 Task: Create a due date automation trigger when advanced on, 2 working days after a card is due add dates not starting tomorrow at 11:00 AM.
Action: Mouse moved to (1204, 80)
Screenshot: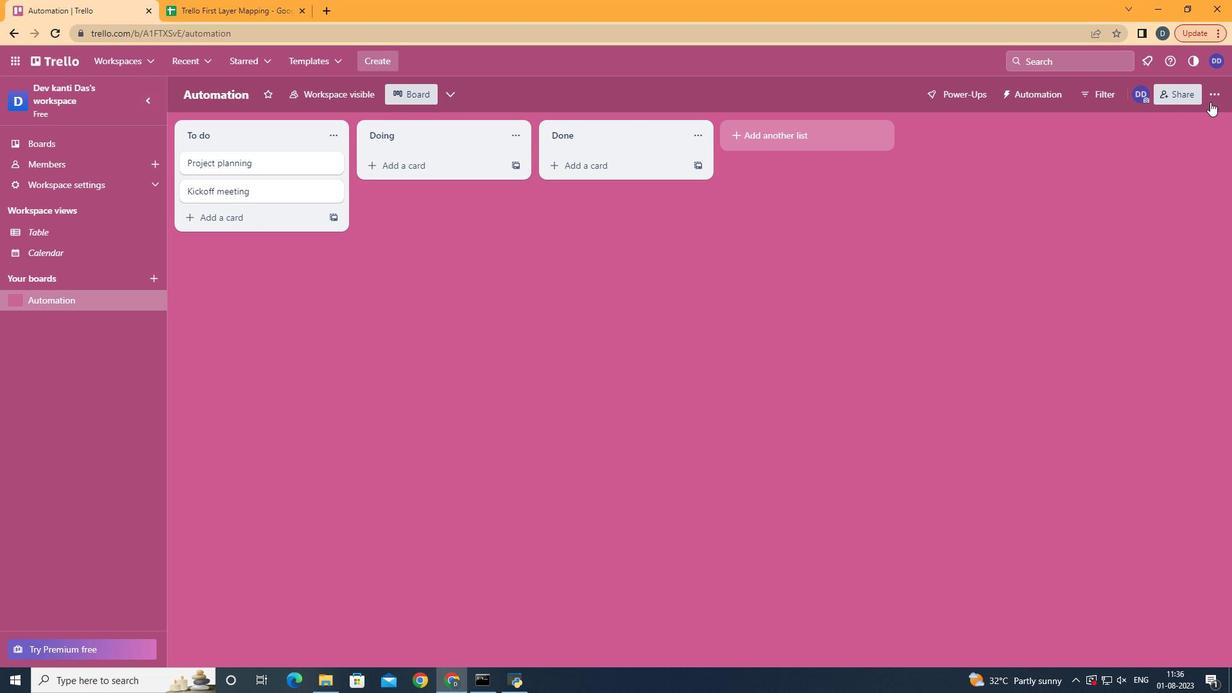 
Action: Mouse pressed left at (1204, 80)
Screenshot: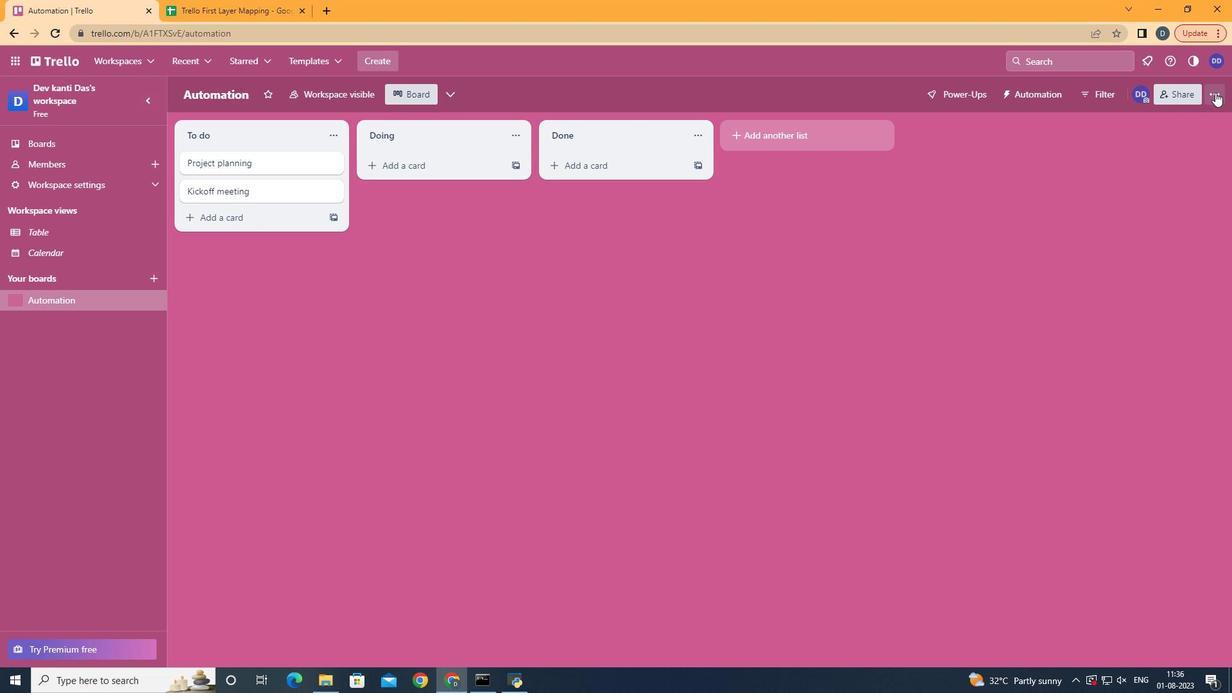 
Action: Mouse moved to (1111, 268)
Screenshot: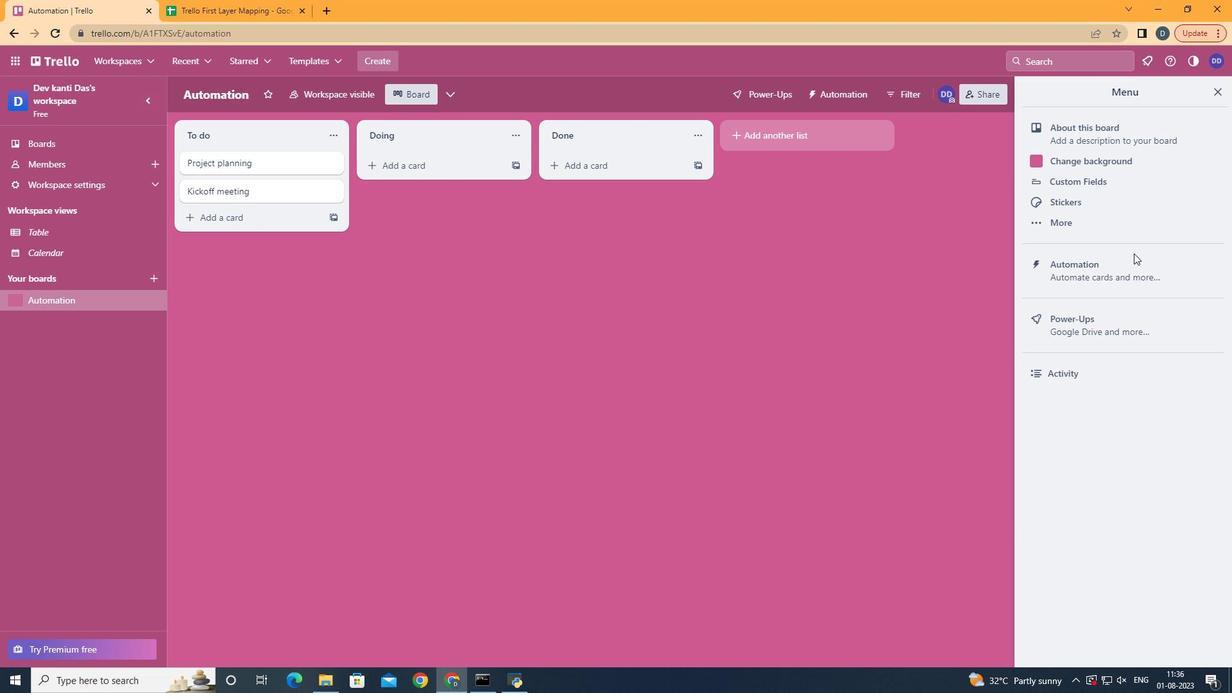 
Action: Mouse pressed left at (1111, 268)
Screenshot: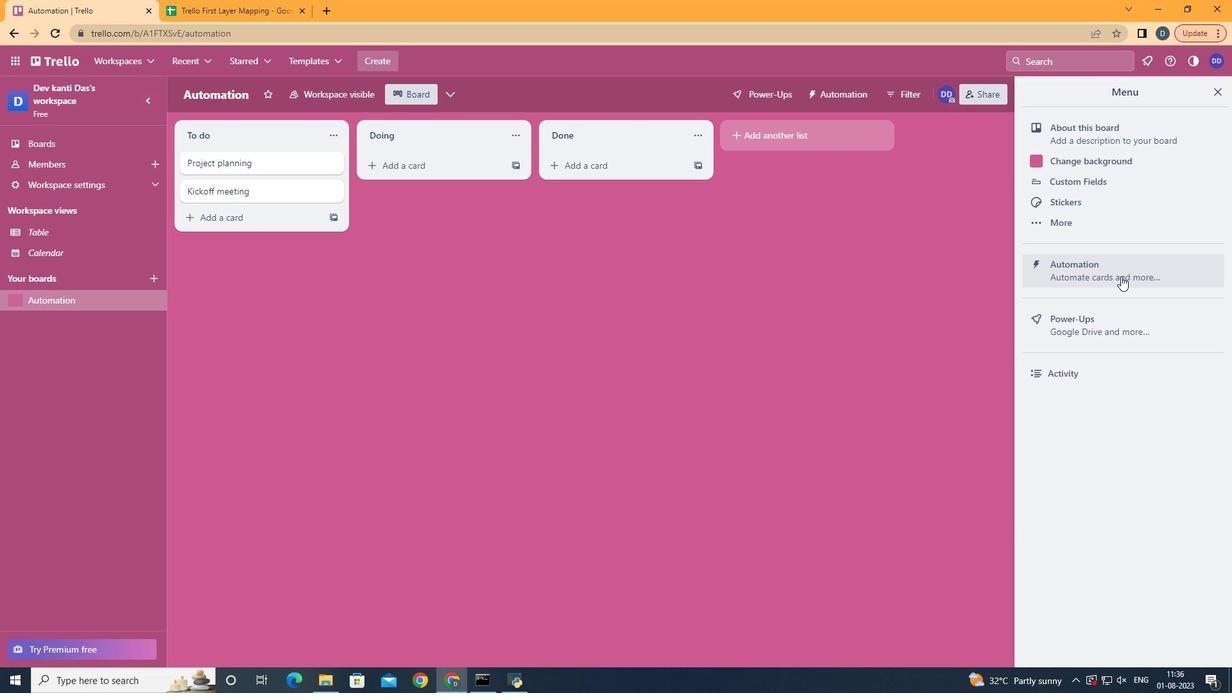 
Action: Mouse moved to (222, 251)
Screenshot: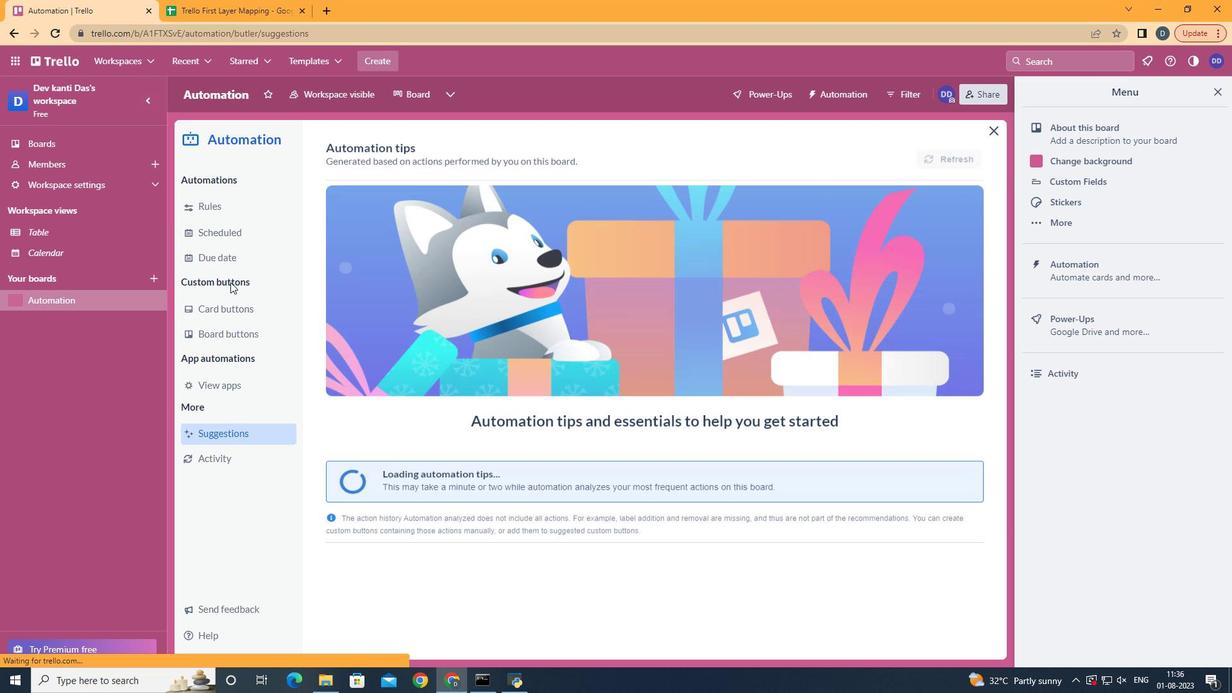 
Action: Mouse pressed left at (222, 251)
Screenshot: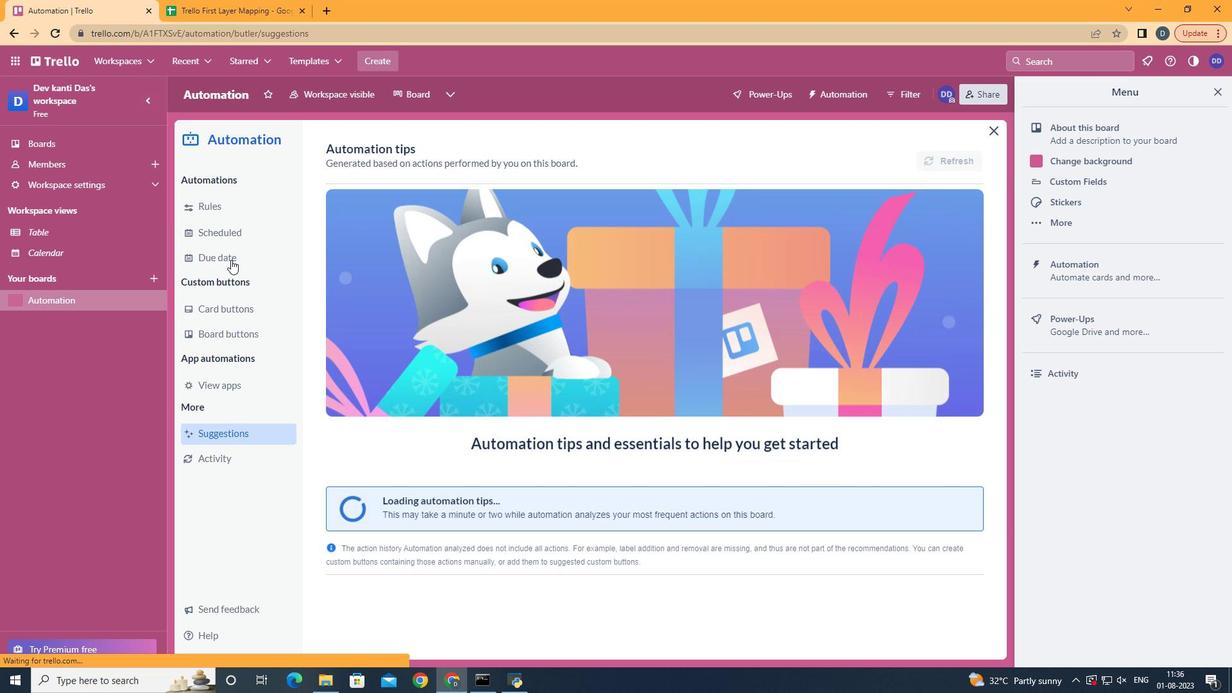
Action: Mouse moved to (923, 138)
Screenshot: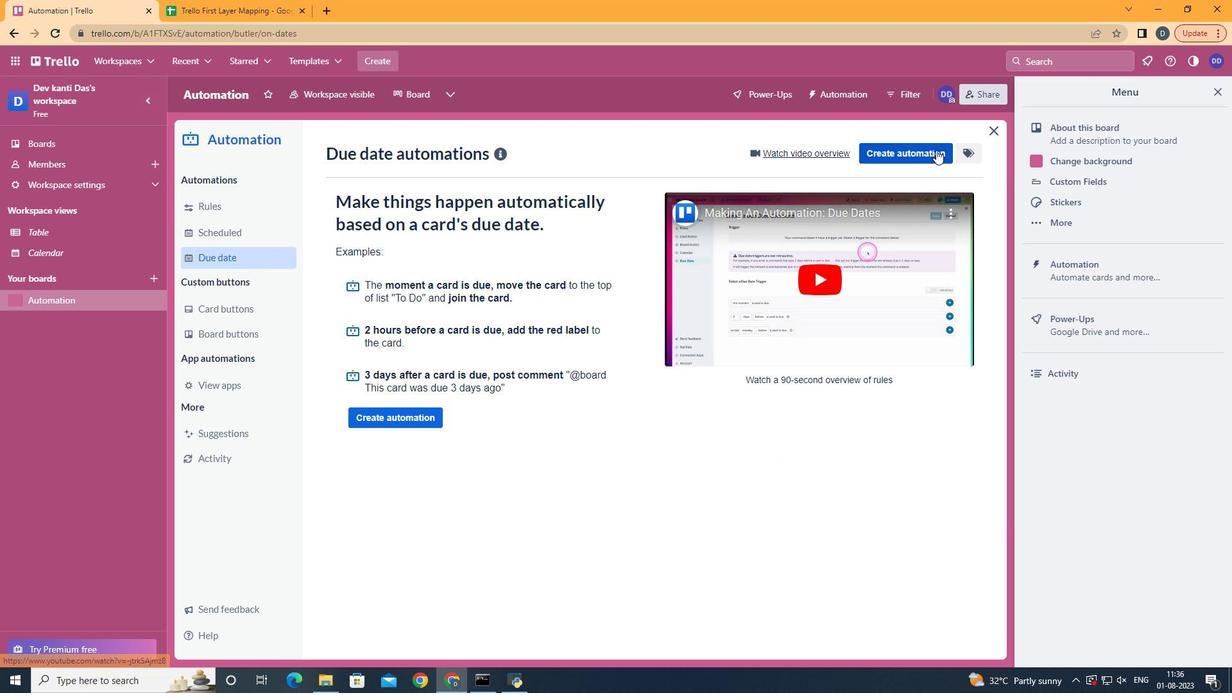 
Action: Mouse pressed left at (923, 138)
Screenshot: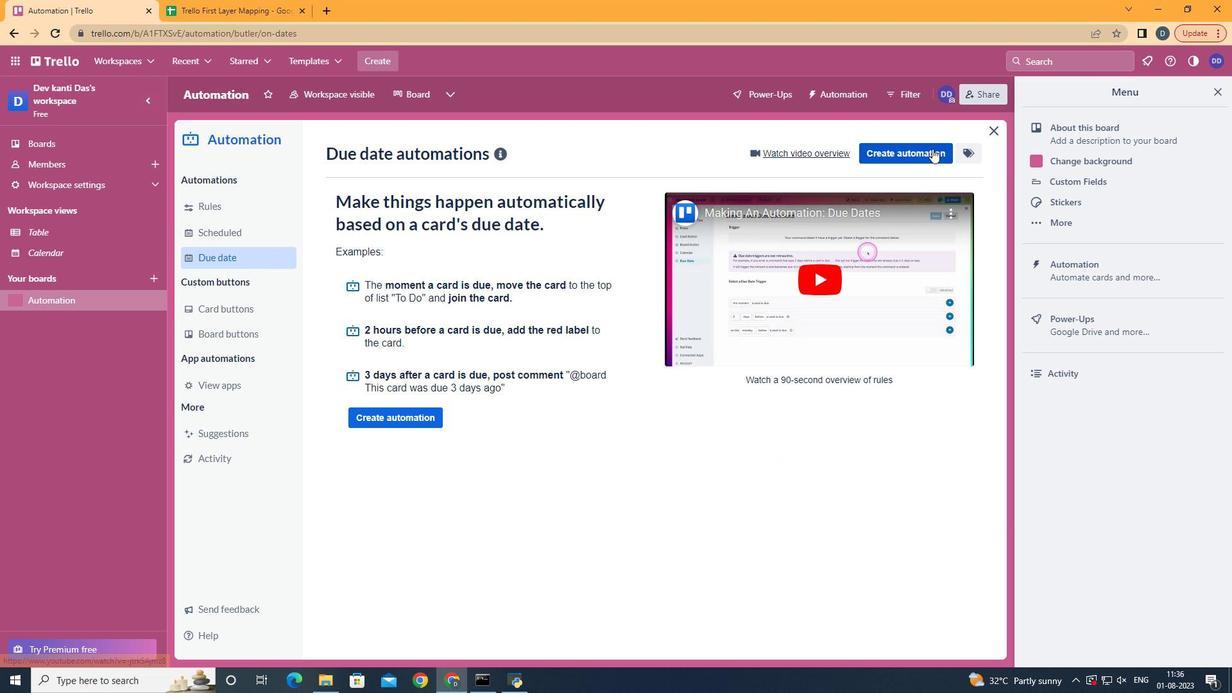 
Action: Mouse moved to (659, 271)
Screenshot: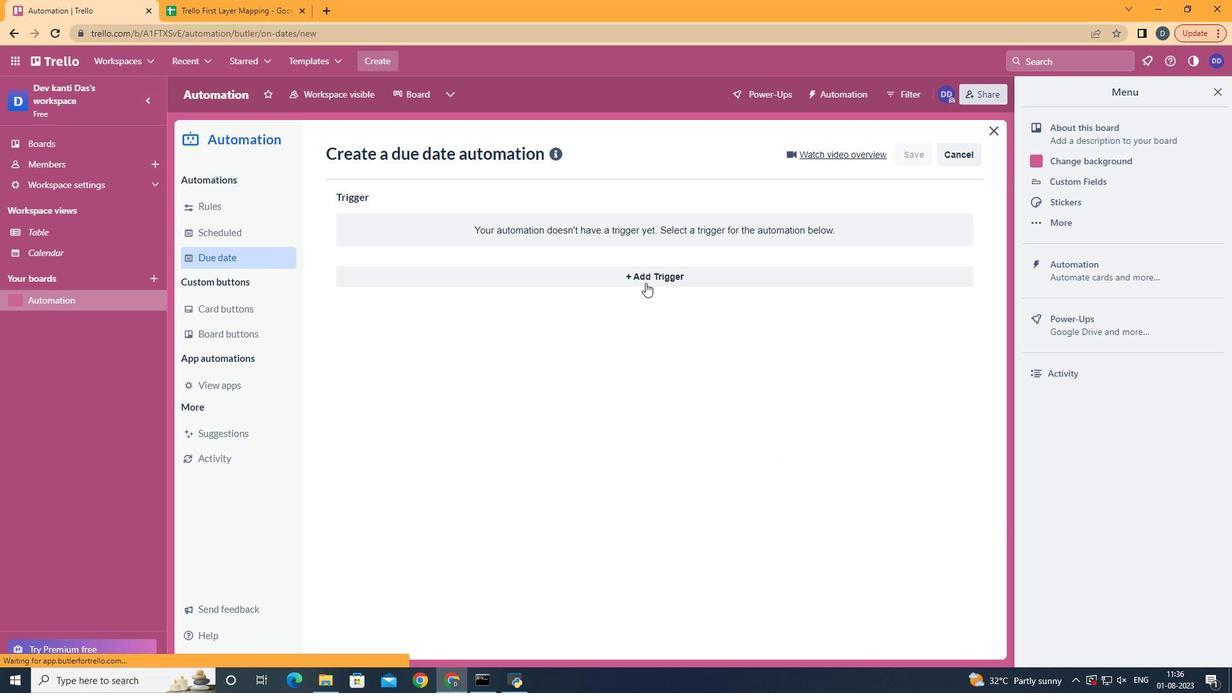 
Action: Mouse pressed left at (659, 271)
Screenshot: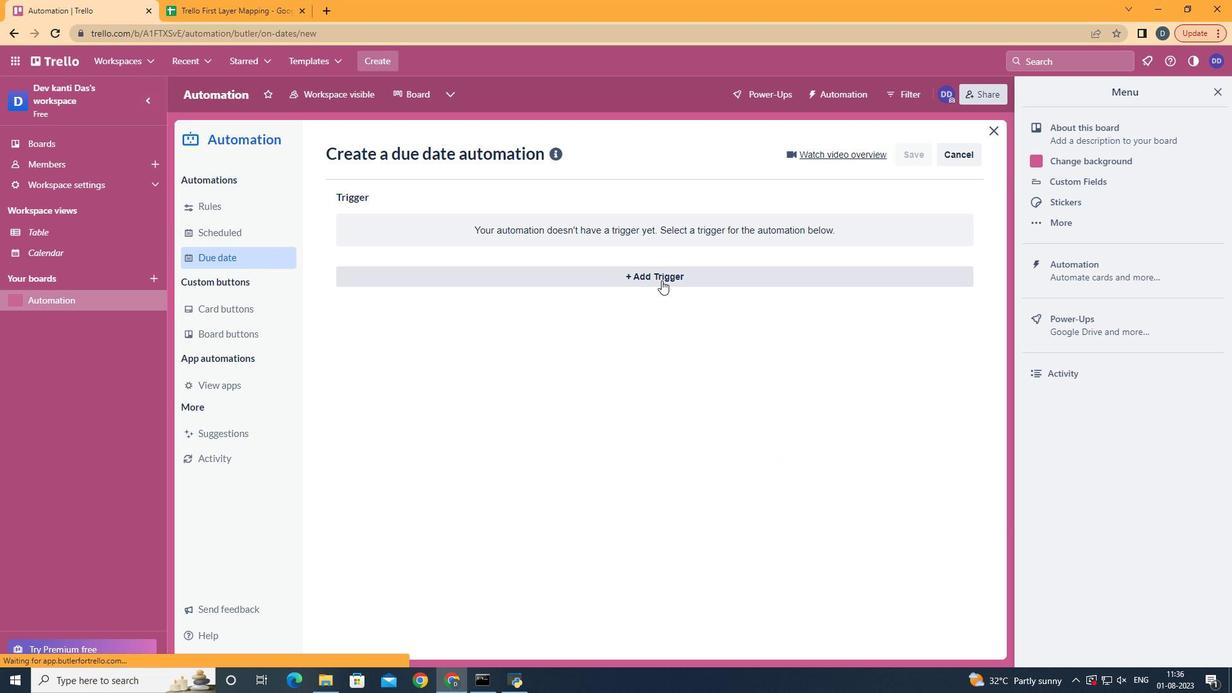 
Action: Mouse moved to (408, 515)
Screenshot: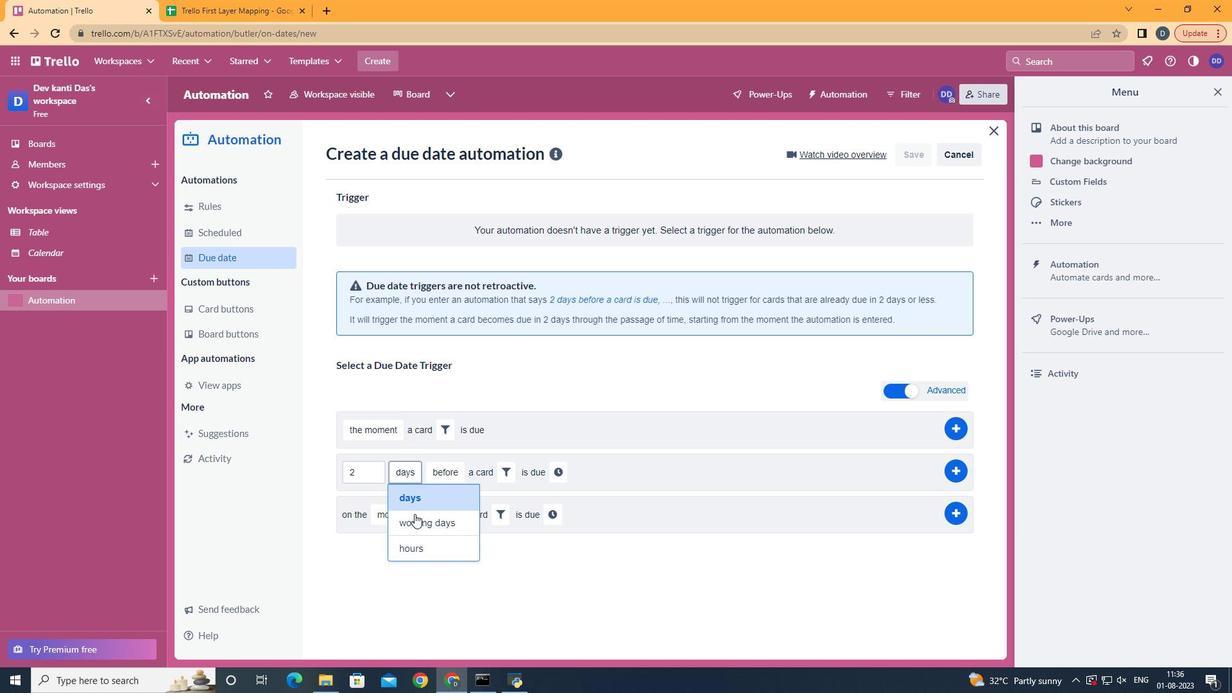 
Action: Mouse pressed left at (408, 515)
Screenshot: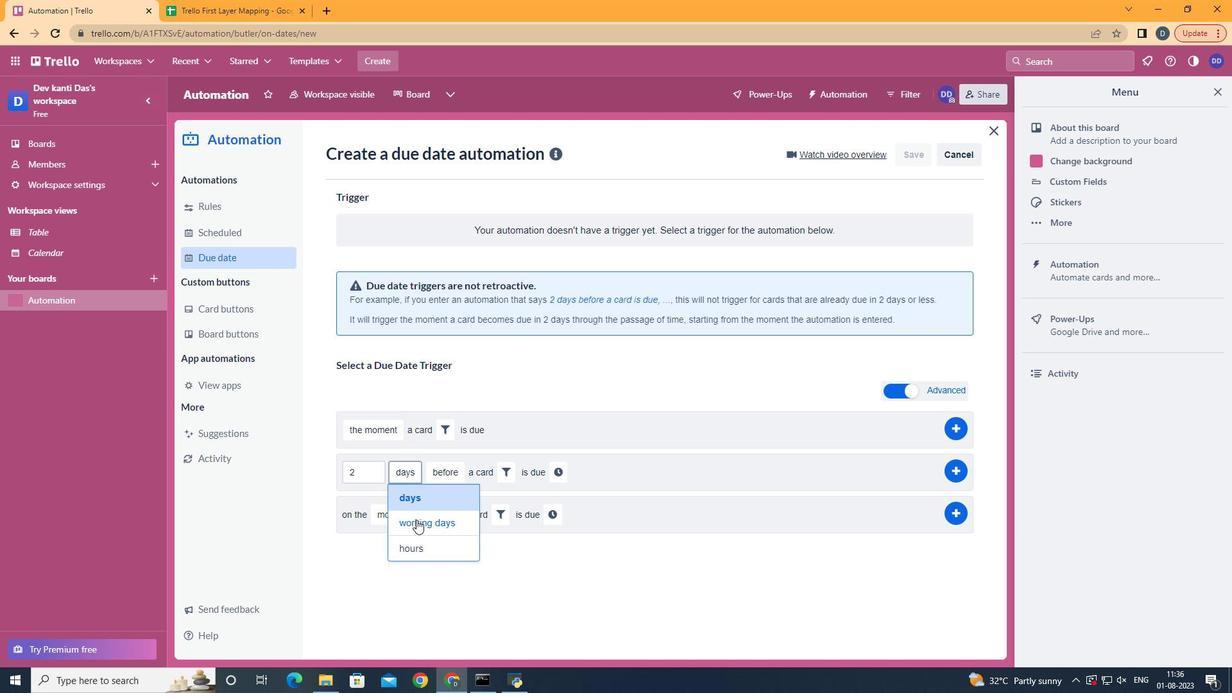 
Action: Mouse moved to (476, 520)
Screenshot: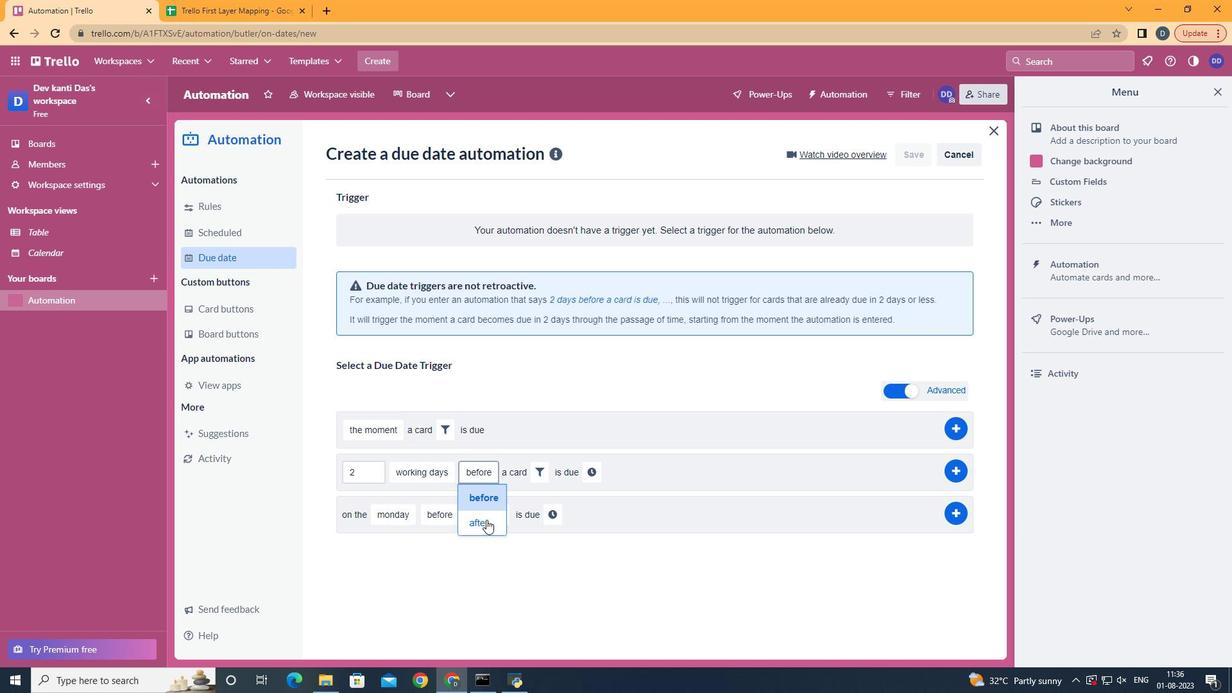 
Action: Mouse pressed left at (476, 520)
Screenshot: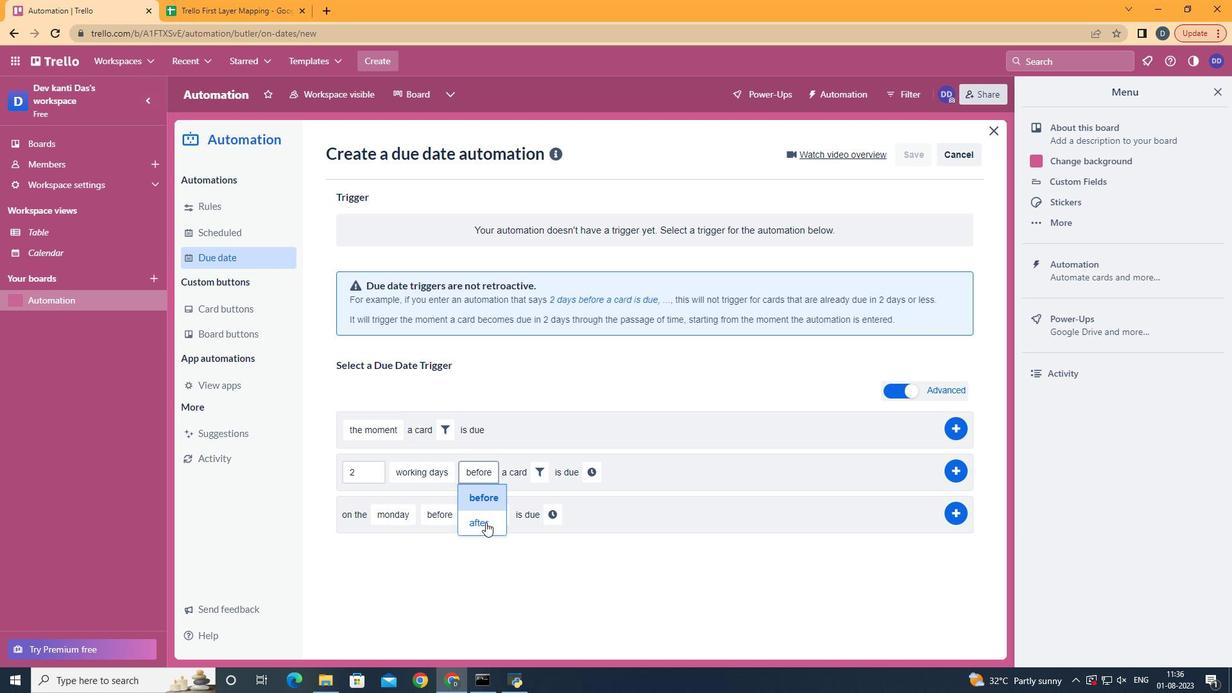 
Action: Mouse moved to (529, 467)
Screenshot: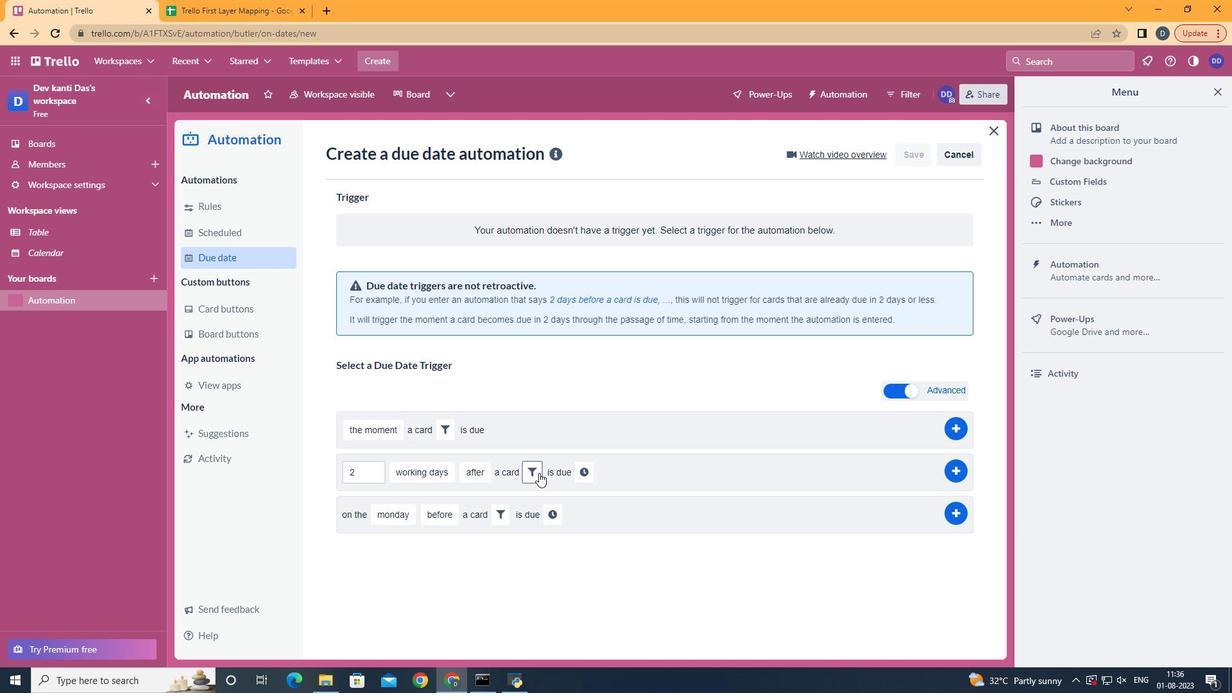 
Action: Mouse pressed left at (529, 467)
Screenshot: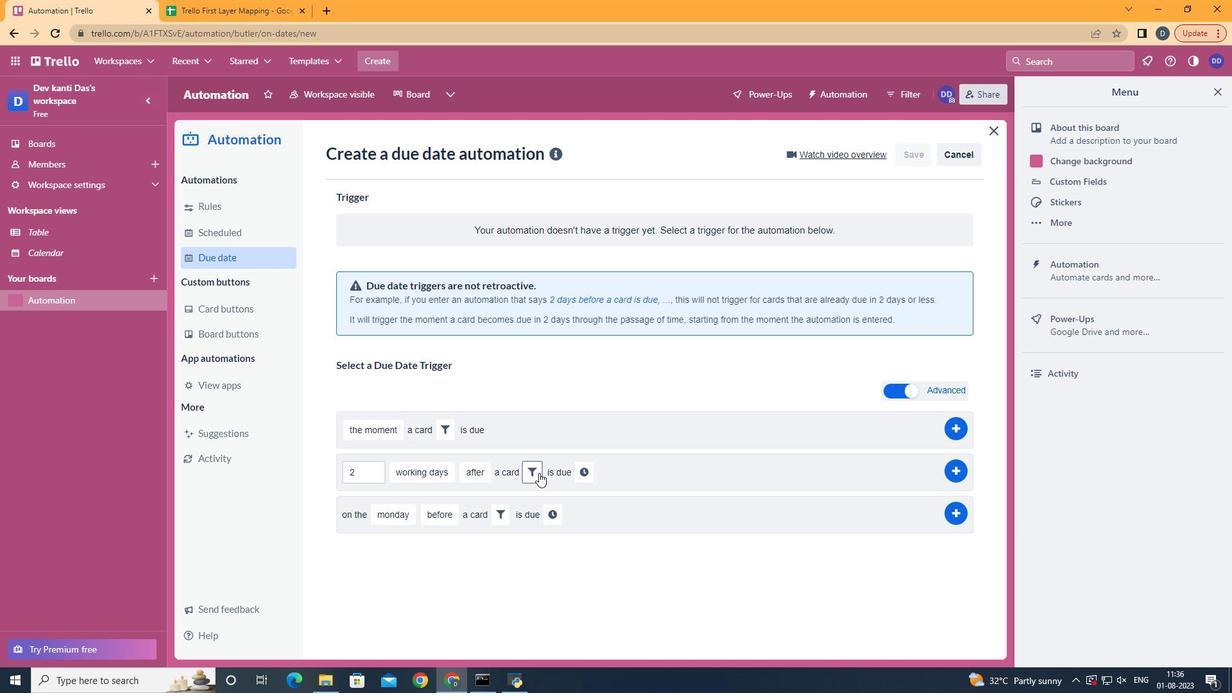 
Action: Mouse moved to (581, 502)
Screenshot: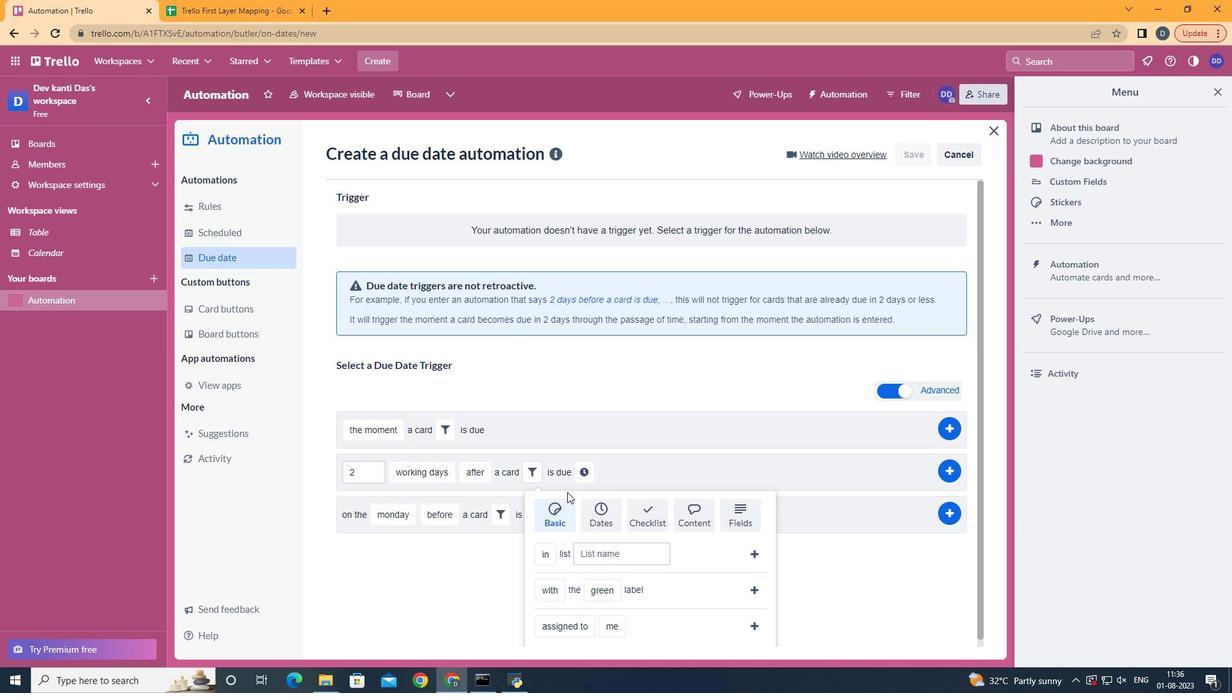 
Action: Mouse pressed left at (581, 502)
Screenshot: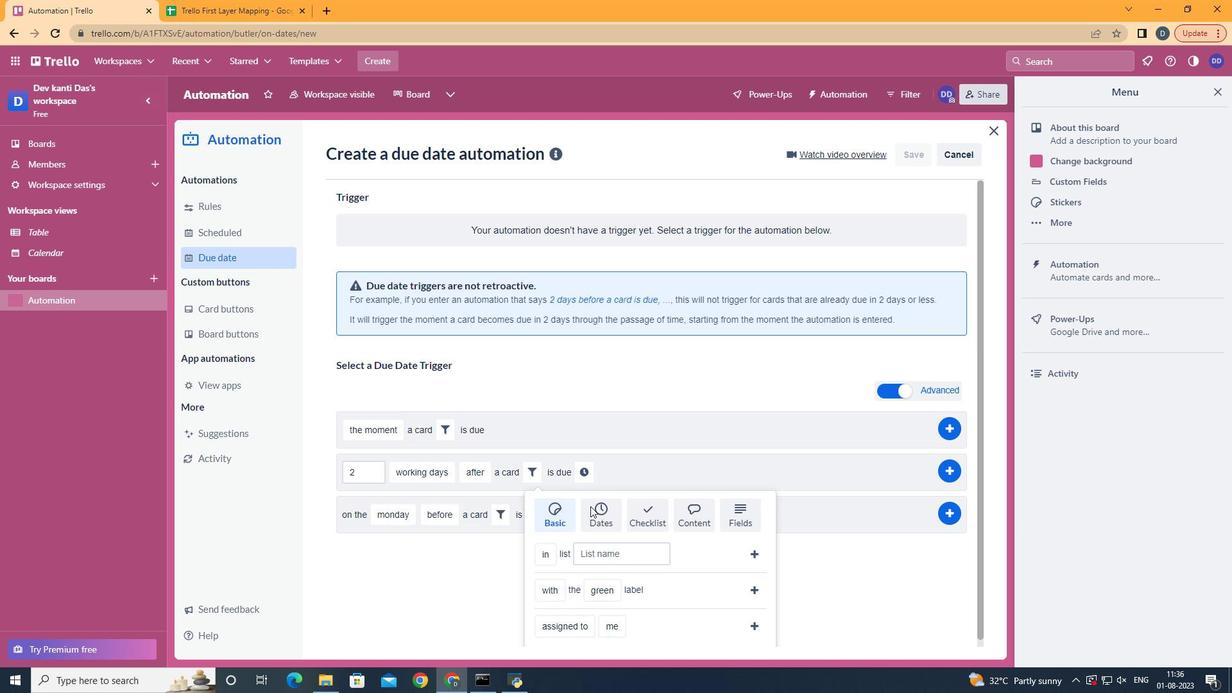 
Action: Mouse scrolled (581, 501) with delta (0, 0)
Screenshot: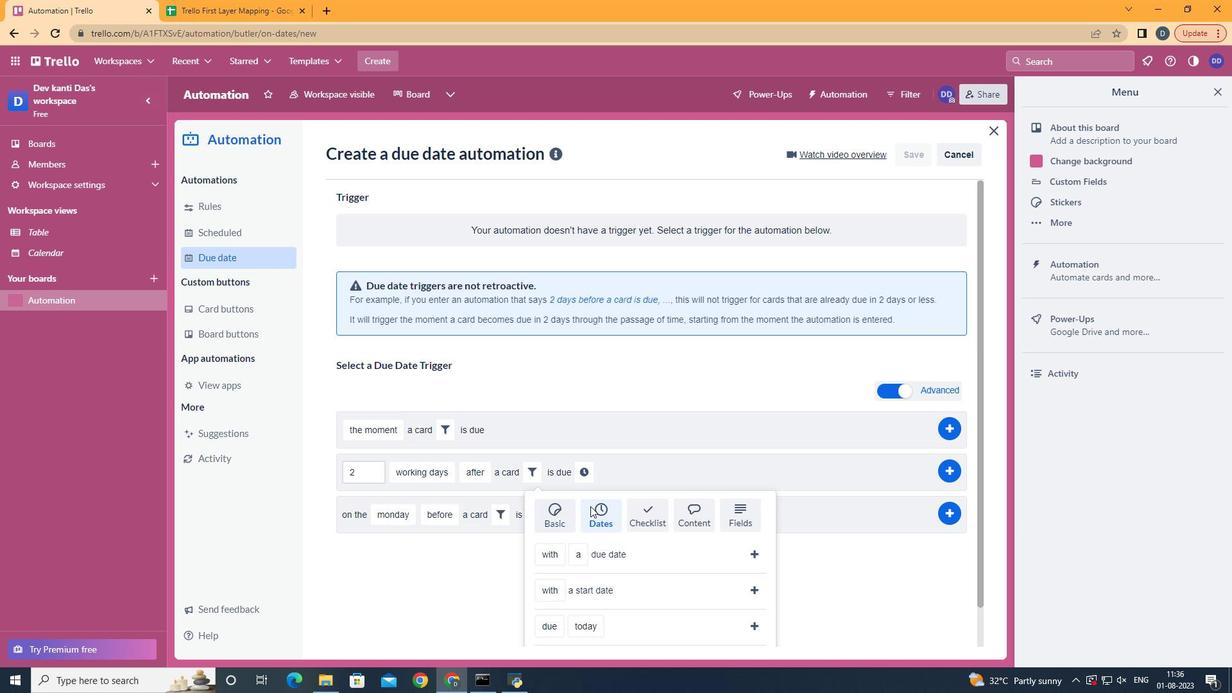 
Action: Mouse scrolled (581, 501) with delta (0, 0)
Screenshot: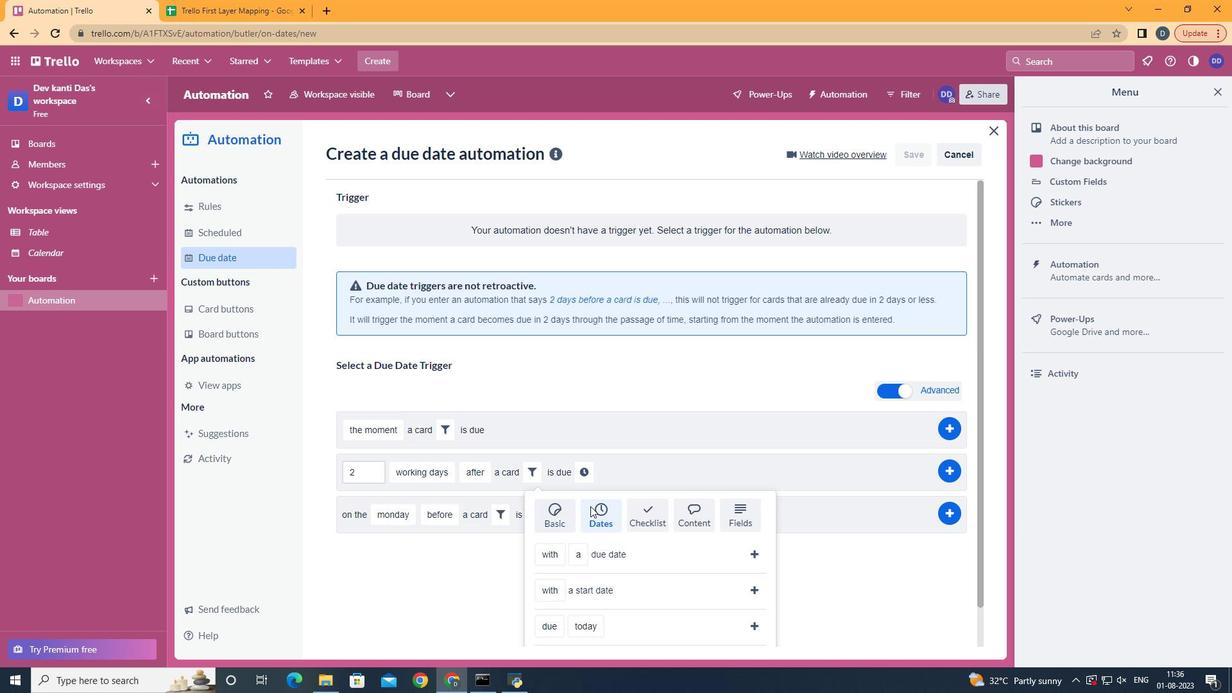 
Action: Mouse scrolled (581, 501) with delta (0, 0)
Screenshot: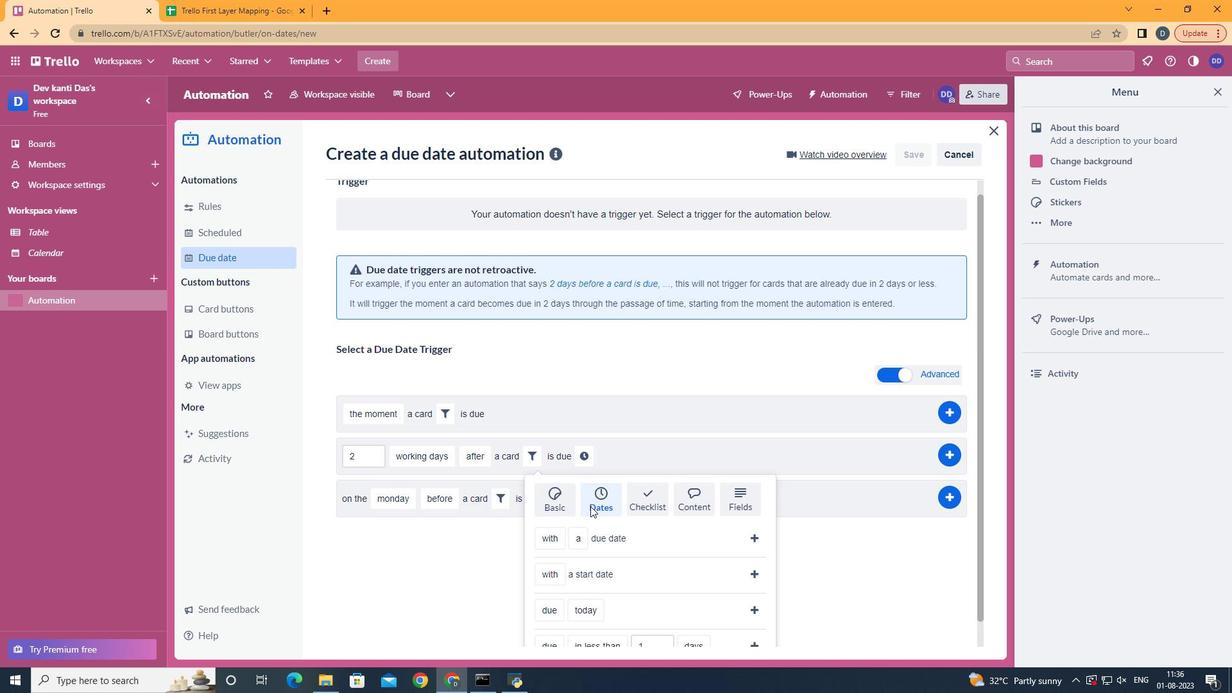 
Action: Mouse scrolled (581, 501) with delta (0, 0)
Screenshot: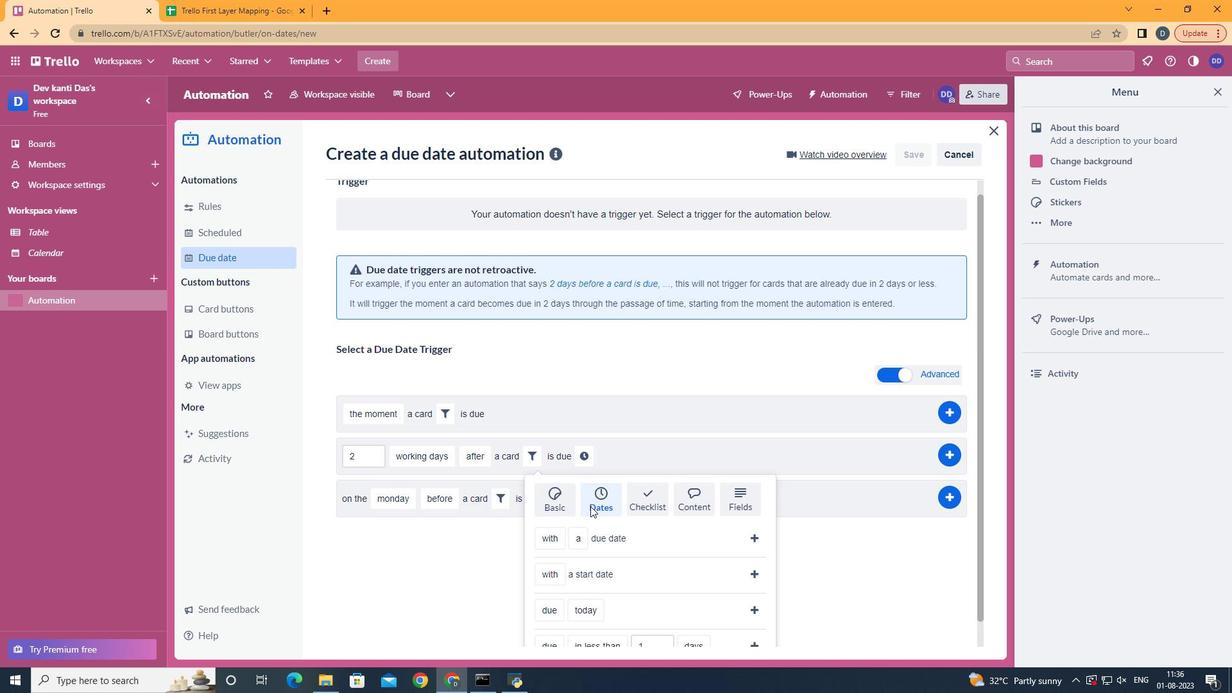 
Action: Mouse moved to (554, 560)
Screenshot: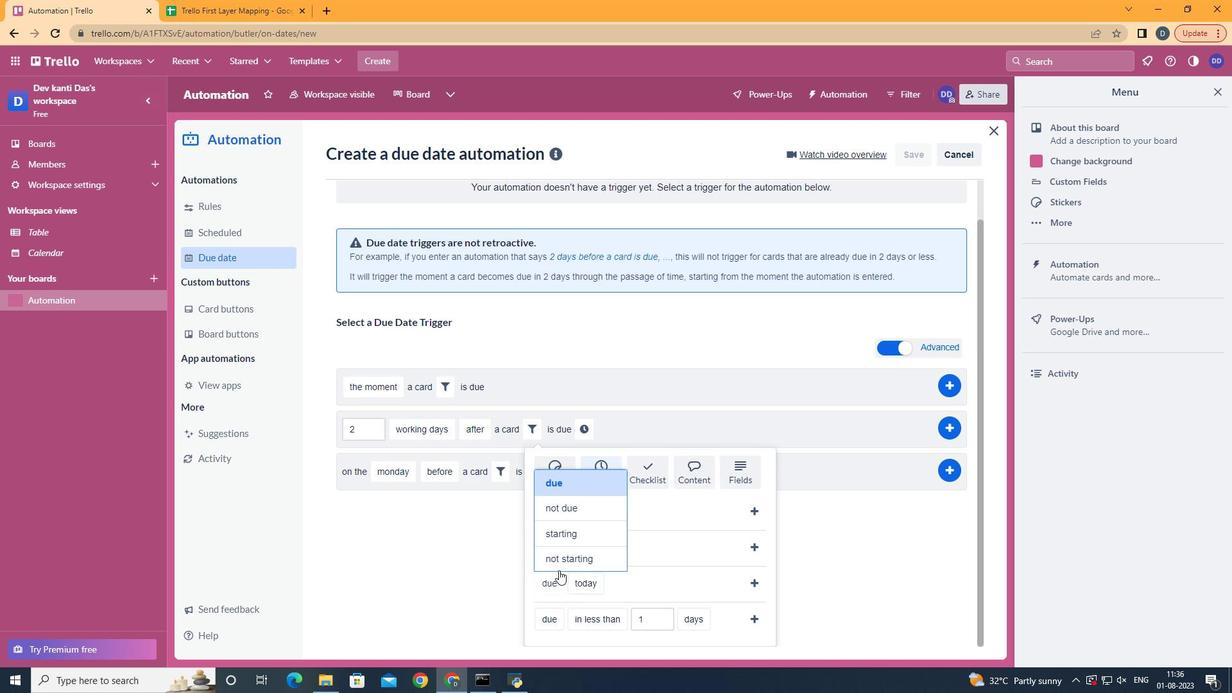 
Action: Mouse pressed left at (554, 560)
Screenshot: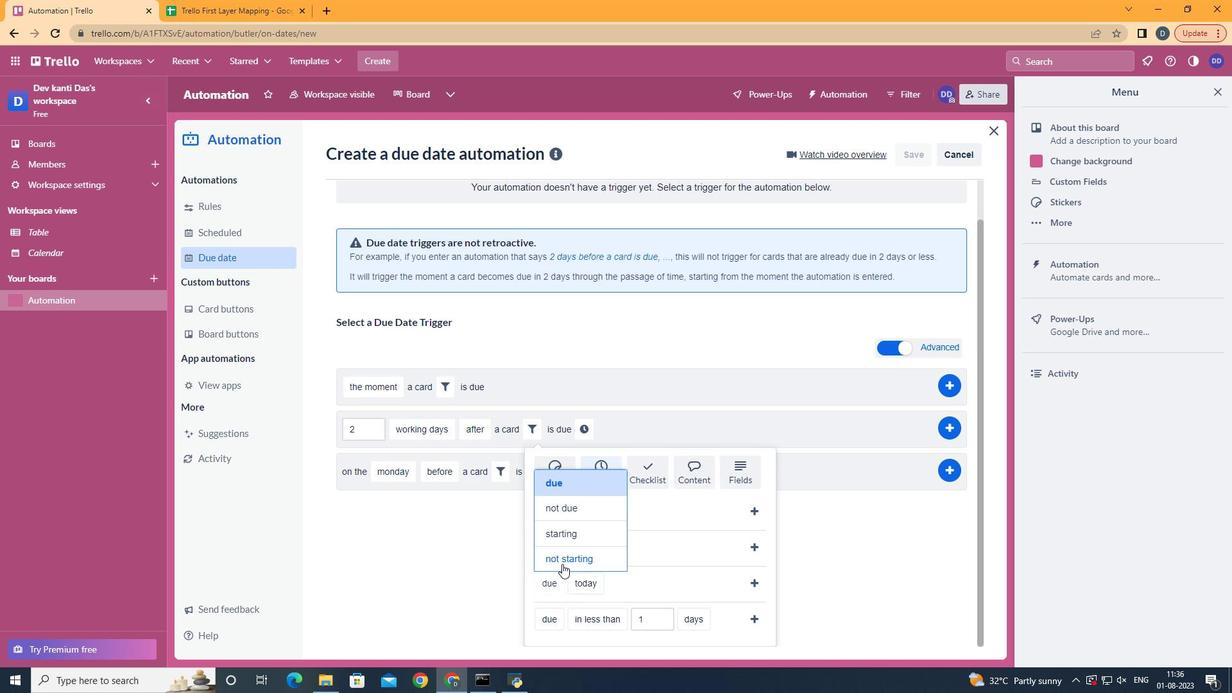 
Action: Mouse moved to (626, 447)
Screenshot: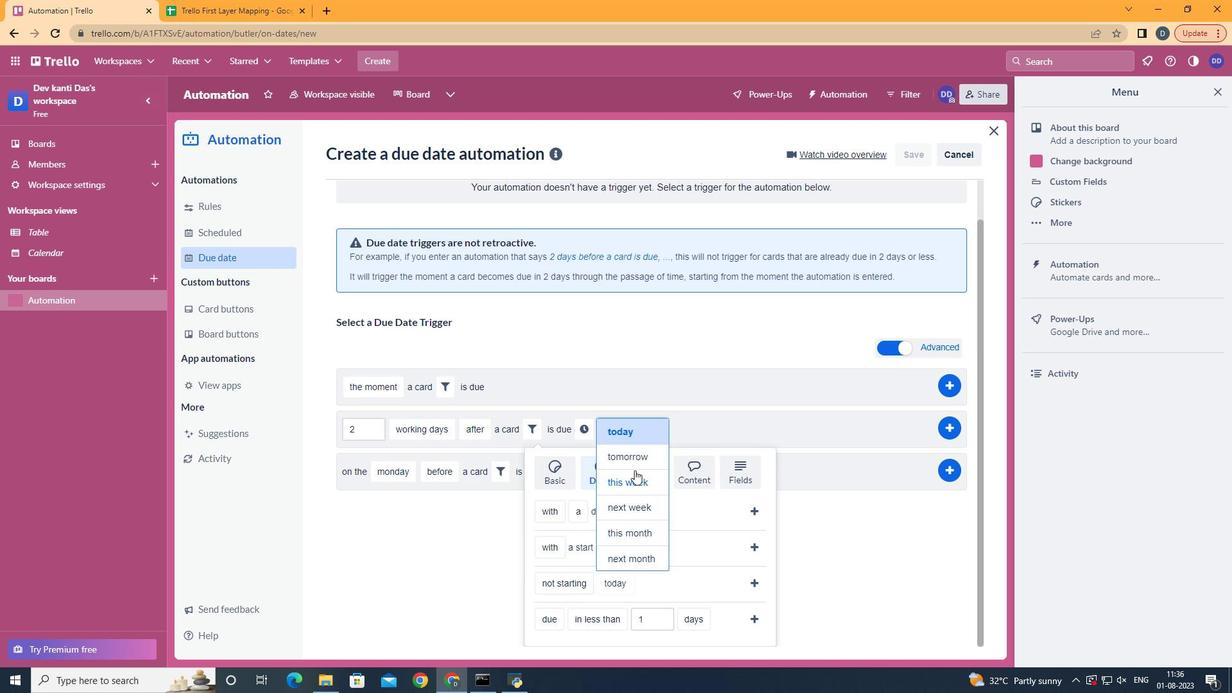 
Action: Mouse pressed left at (626, 447)
Screenshot: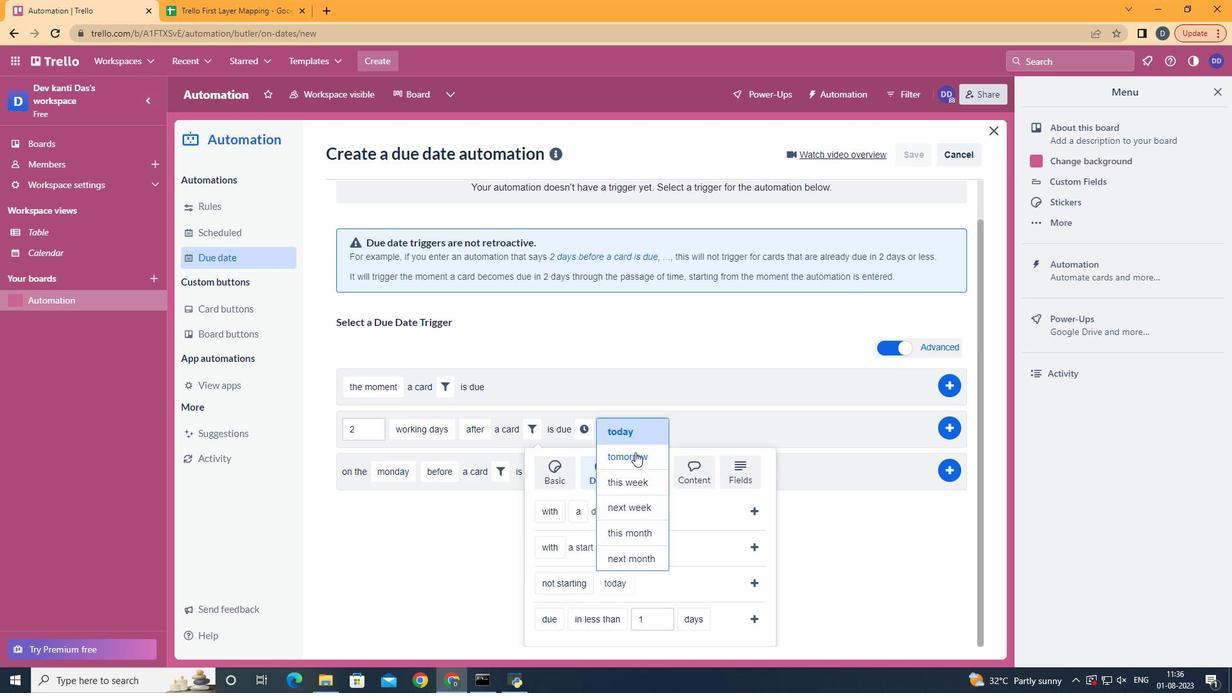
Action: Mouse moved to (748, 577)
Screenshot: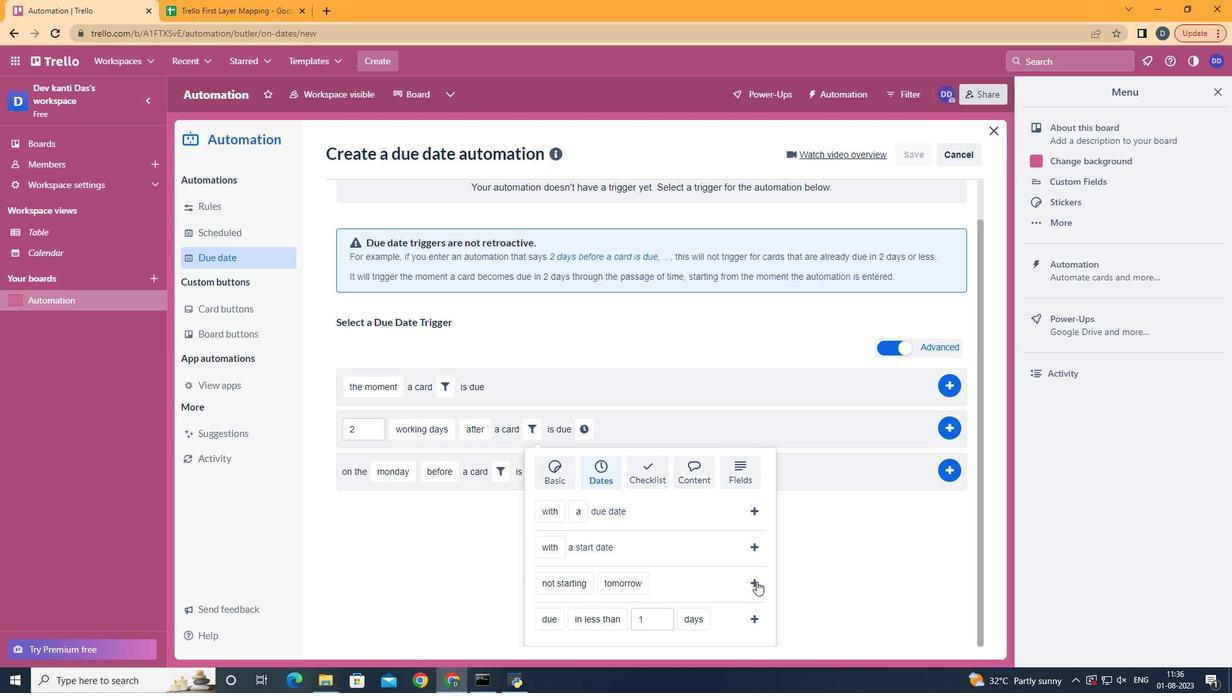 
Action: Mouse pressed left at (748, 577)
Screenshot: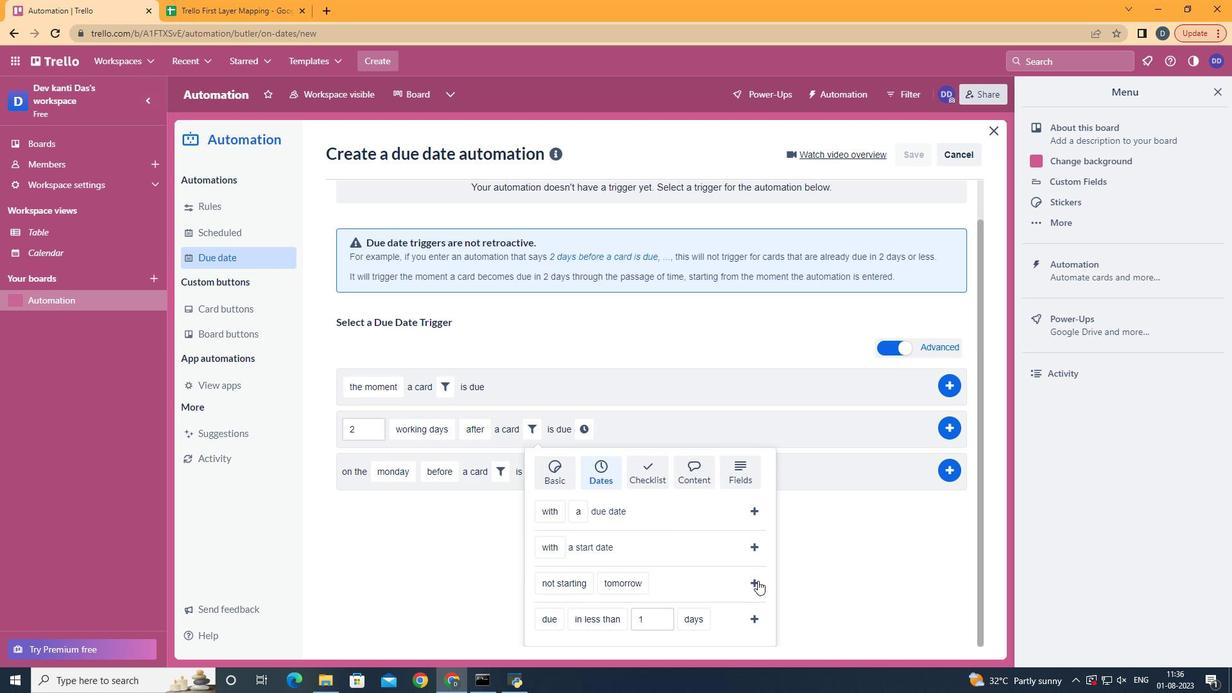 
Action: Mouse moved to (695, 474)
Screenshot: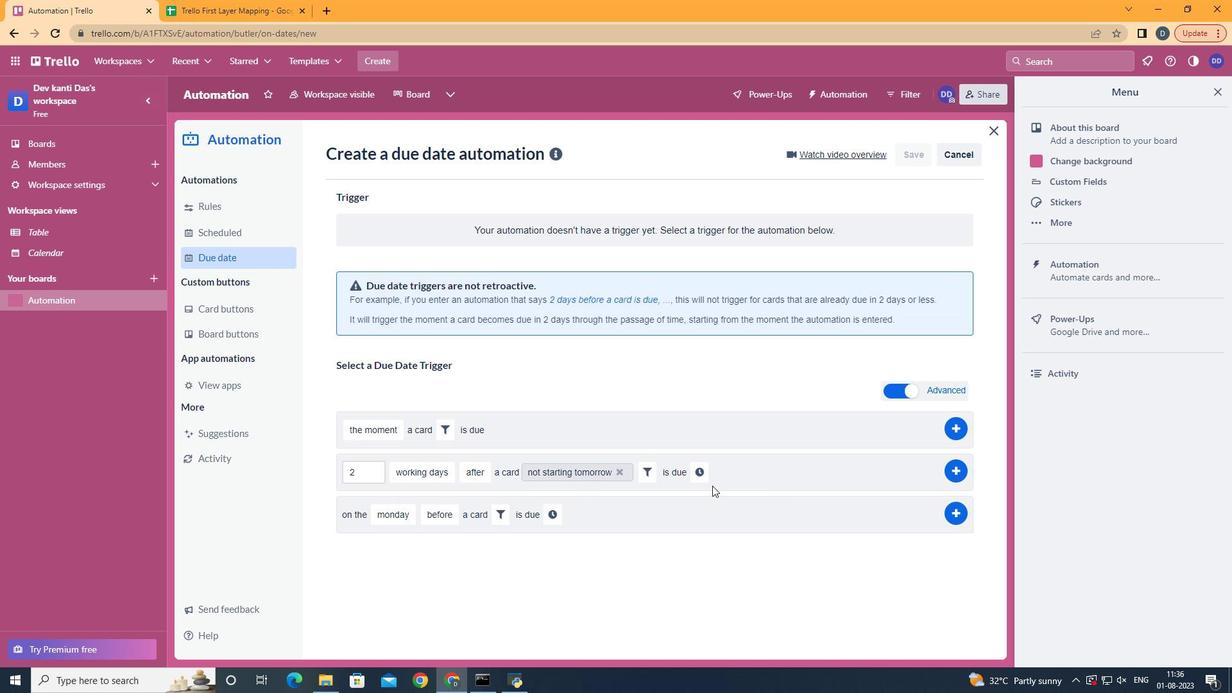 
Action: Mouse pressed left at (695, 474)
Screenshot: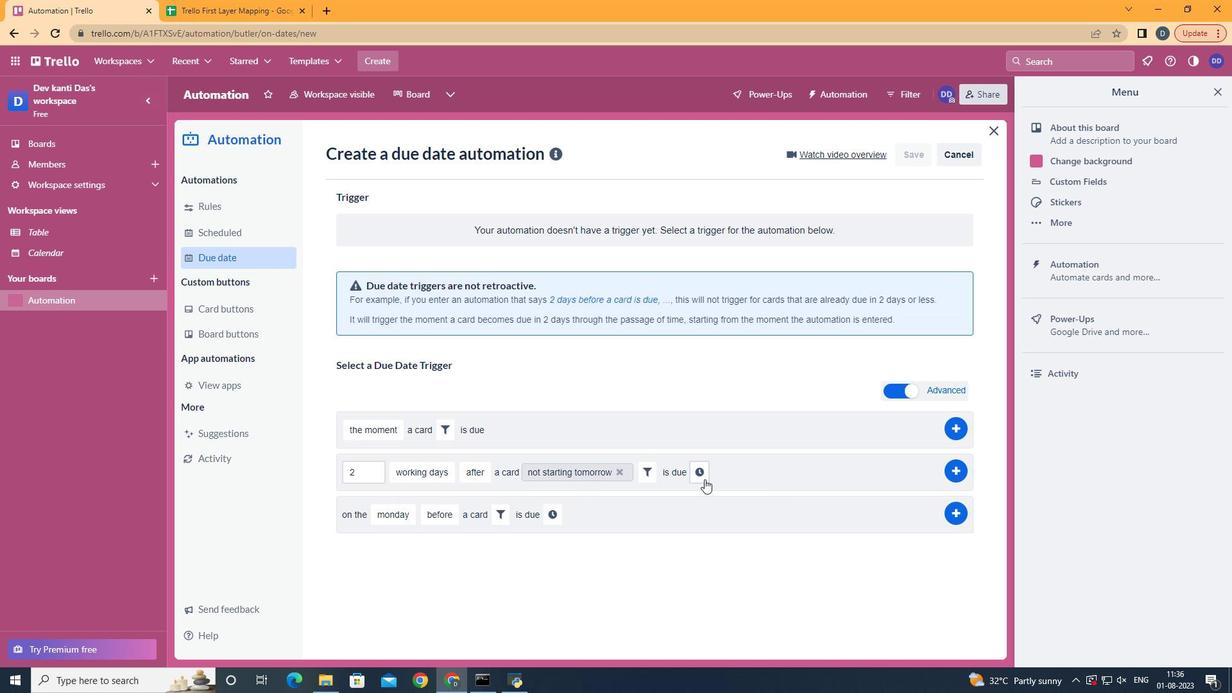 
Action: Mouse moved to (767, 471)
Screenshot: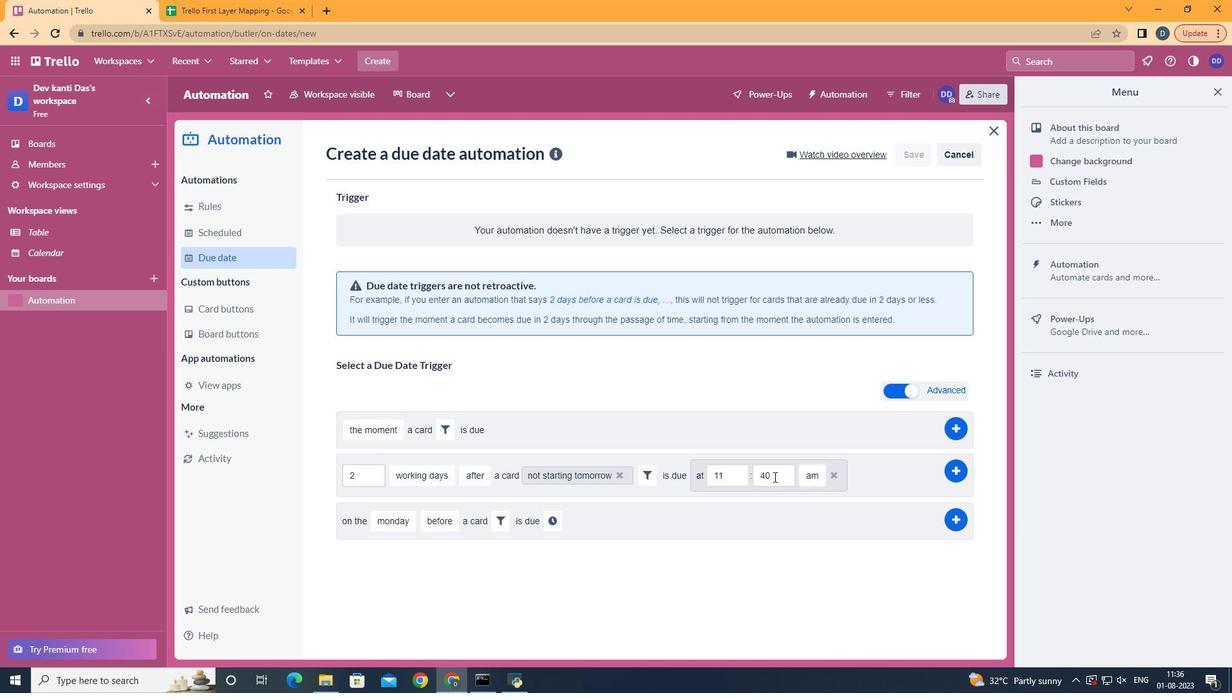 
Action: Mouse pressed left at (767, 471)
Screenshot: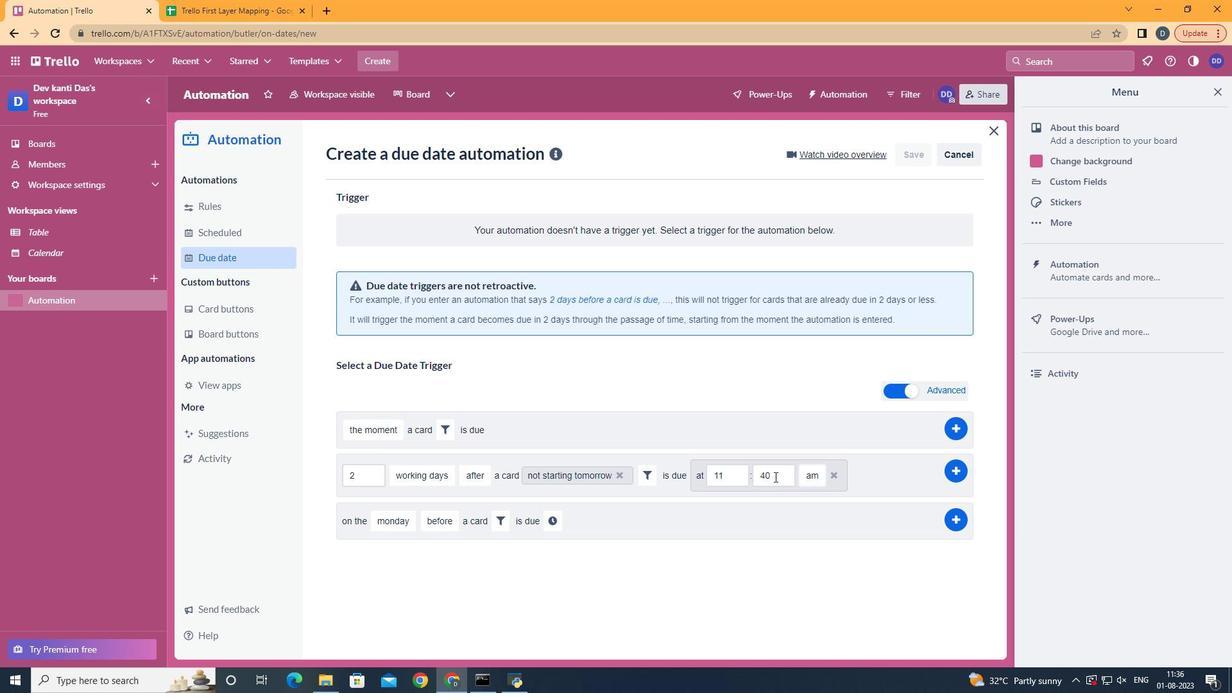 
Action: Key pressed <Key.backspace><Key.backspace>00
Screenshot: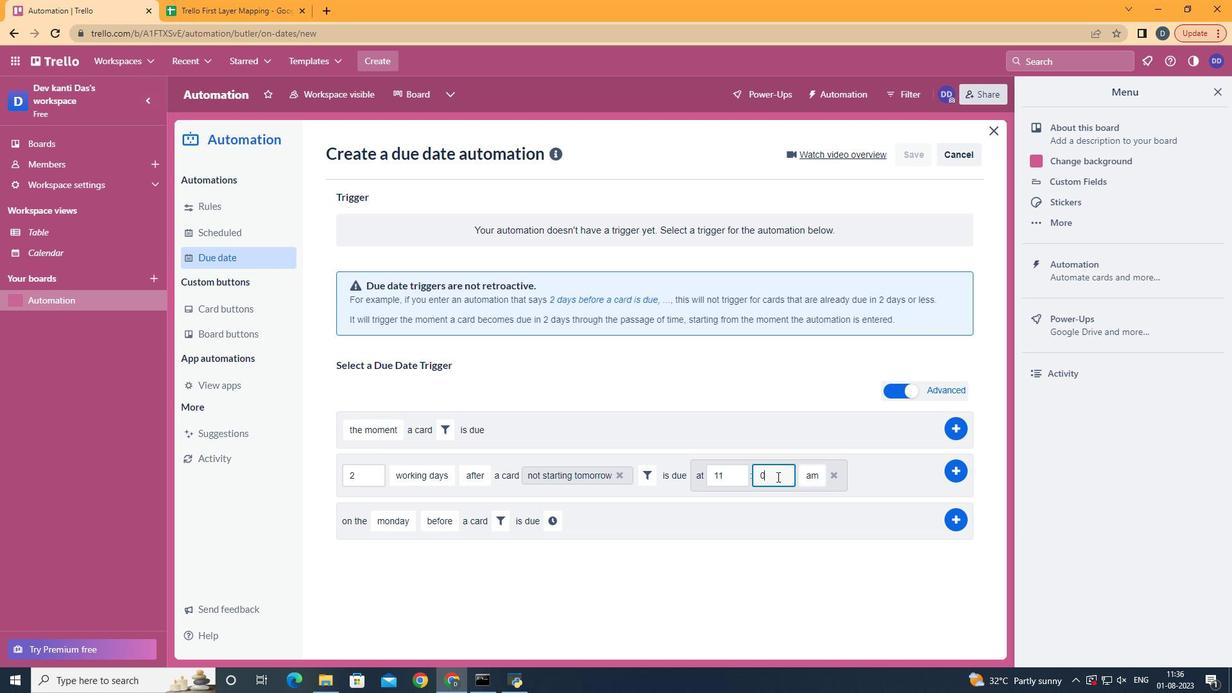 
Action: Mouse moved to (945, 466)
Screenshot: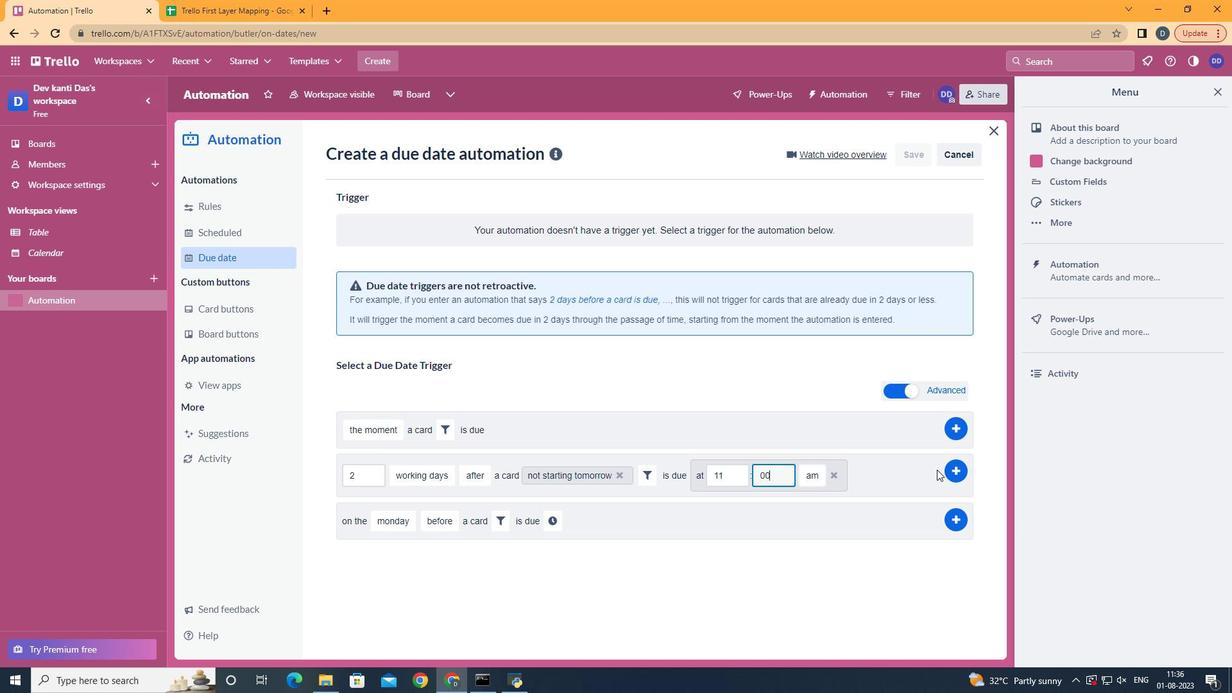 
Action: Mouse pressed left at (945, 466)
Screenshot: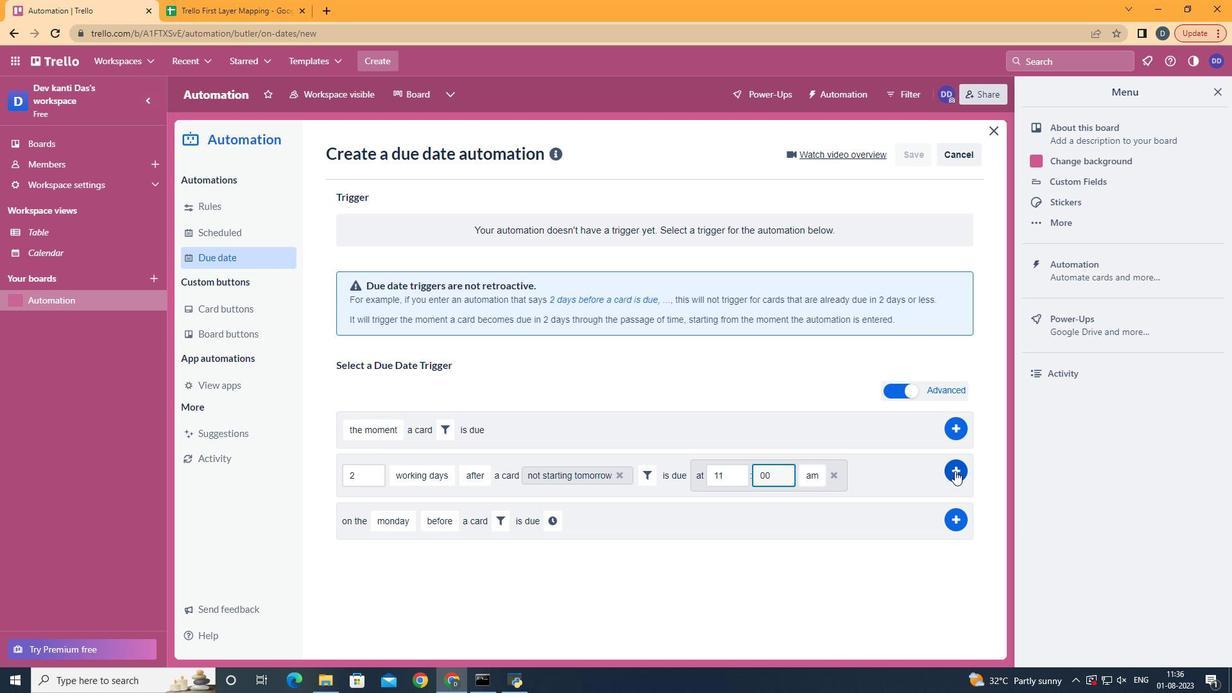 
Action: Mouse moved to (690, 283)
Screenshot: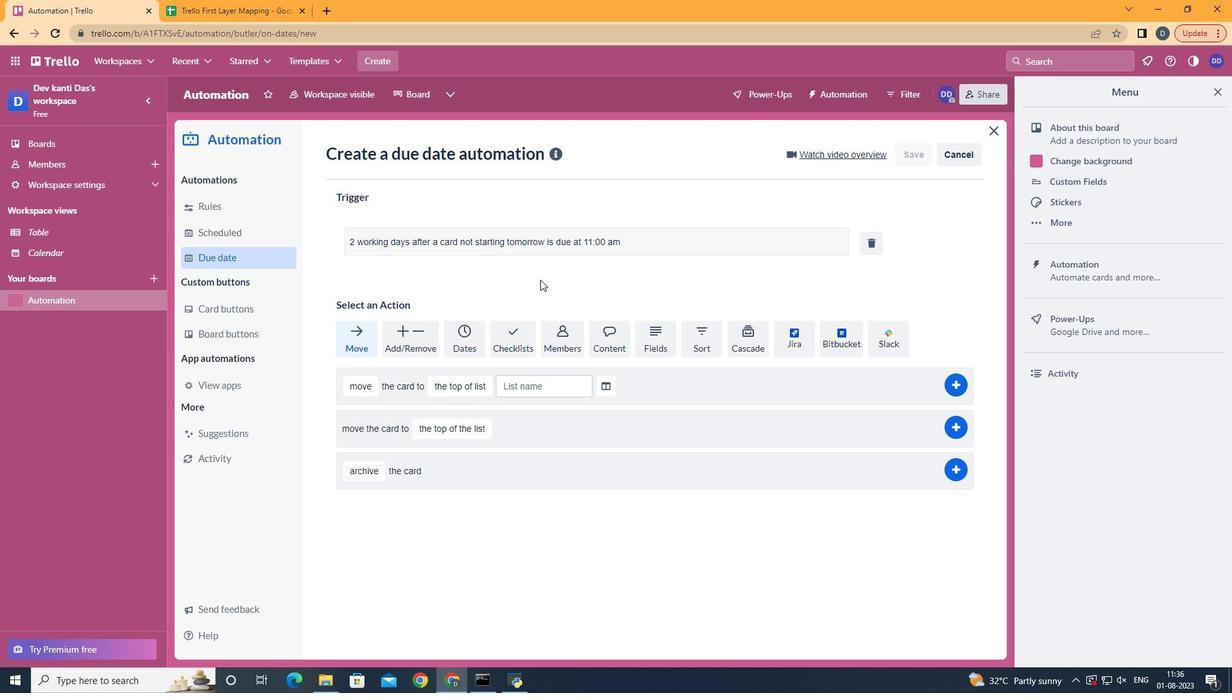 
